 Task: In the  document  Dance.doc ,insert the clipart between heading and points ' search for vegetabels ' and adjust the shape height to  '3.1''
Action: Mouse moved to (298, 202)
Screenshot: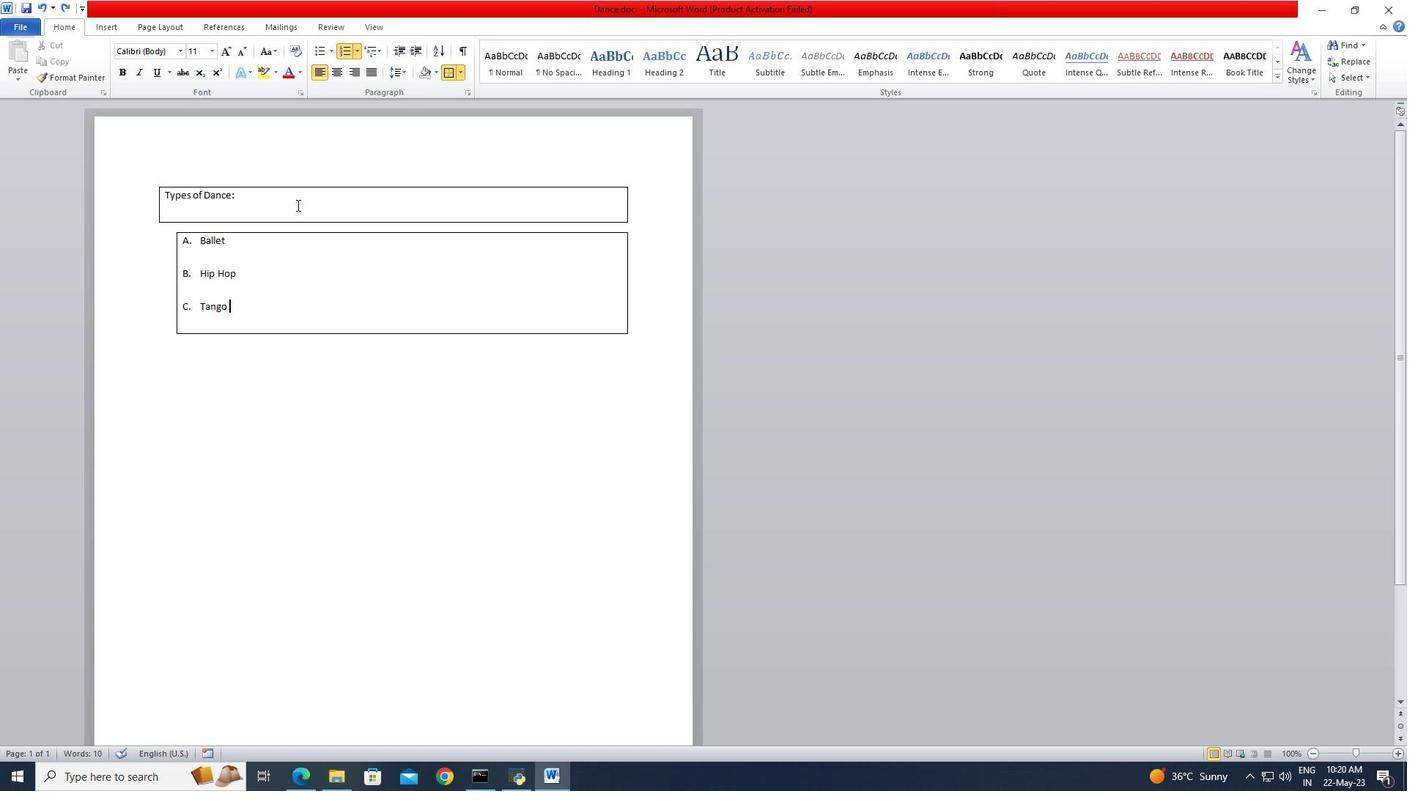 
Action: Mouse pressed left at (298, 202)
Screenshot: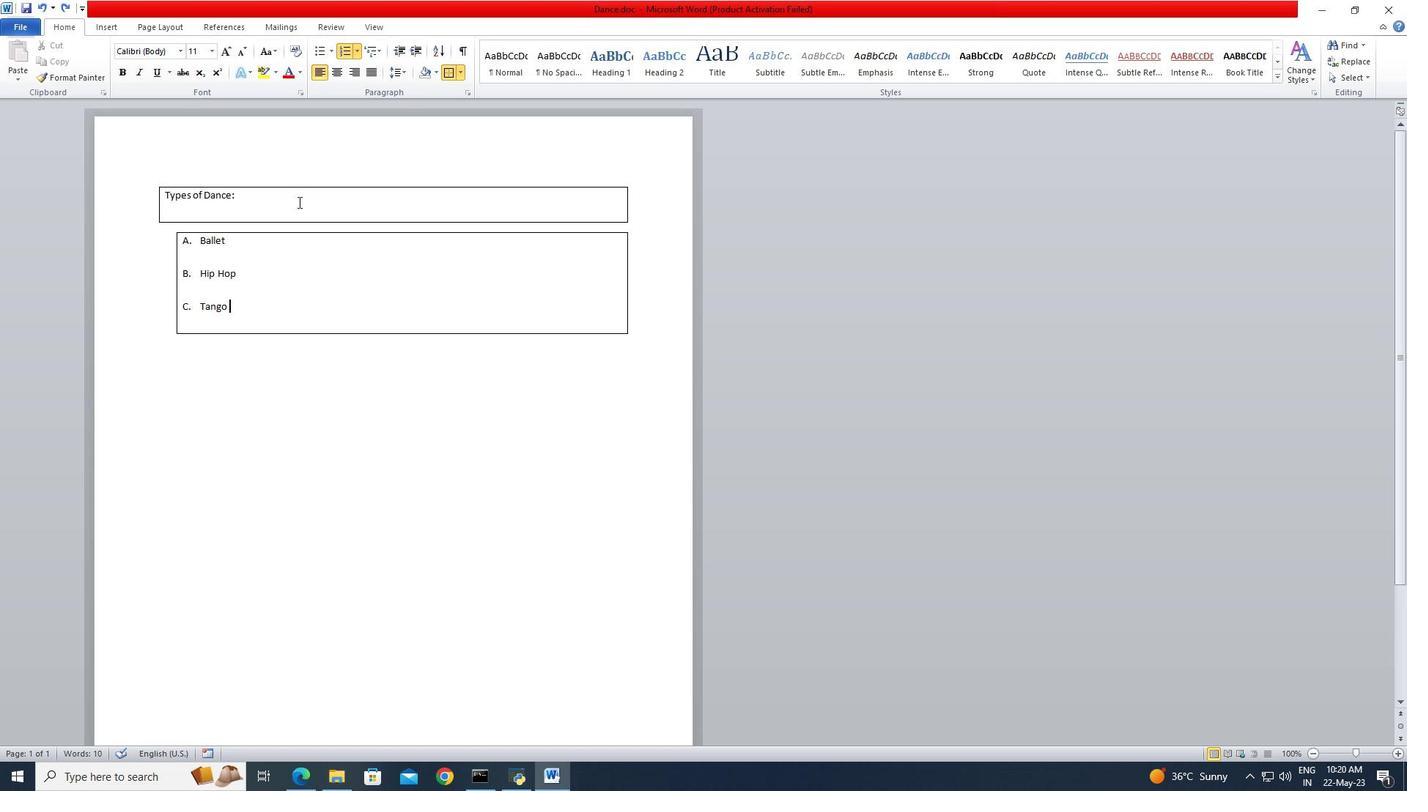 
Action: Mouse moved to (288, 188)
Screenshot: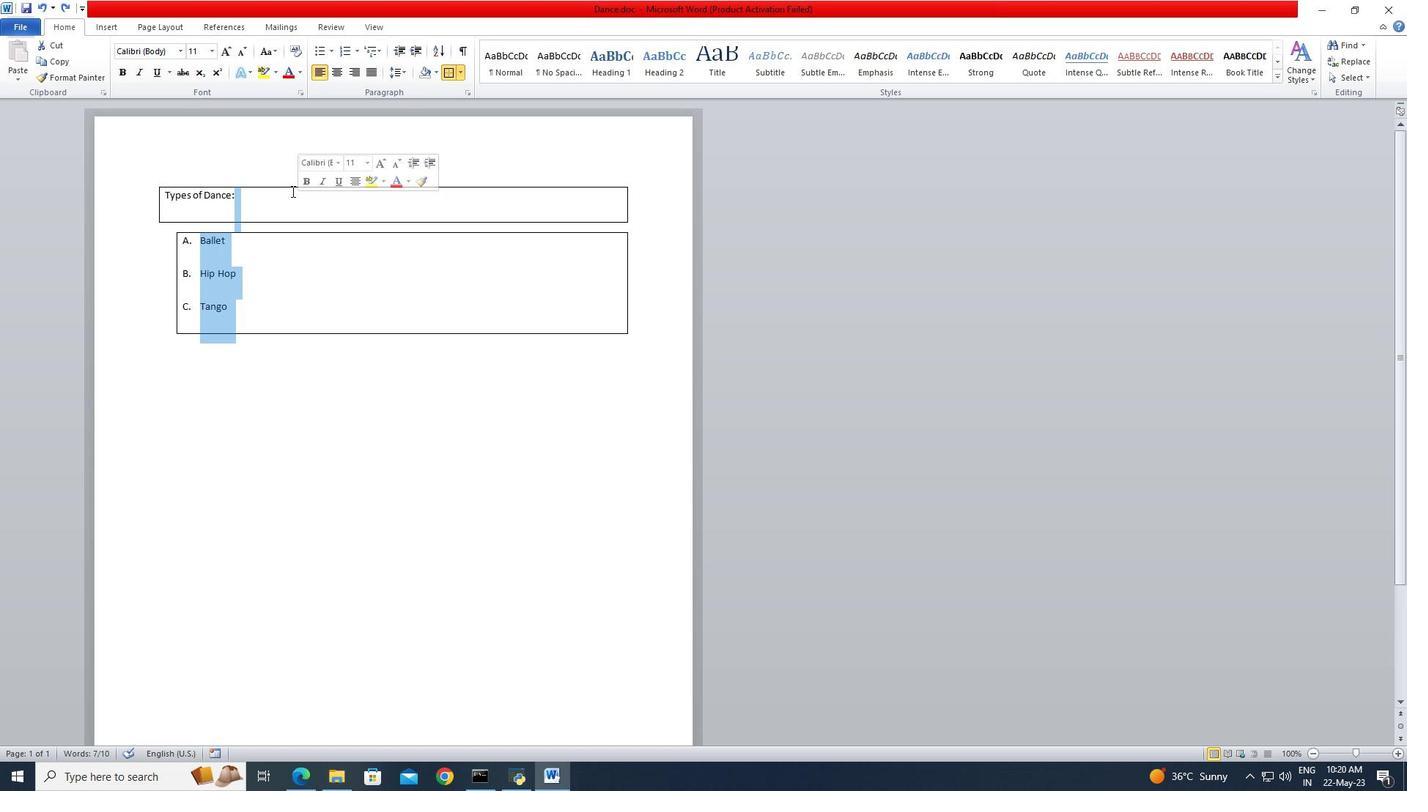 
Action: Mouse pressed left at (288, 188)
Screenshot: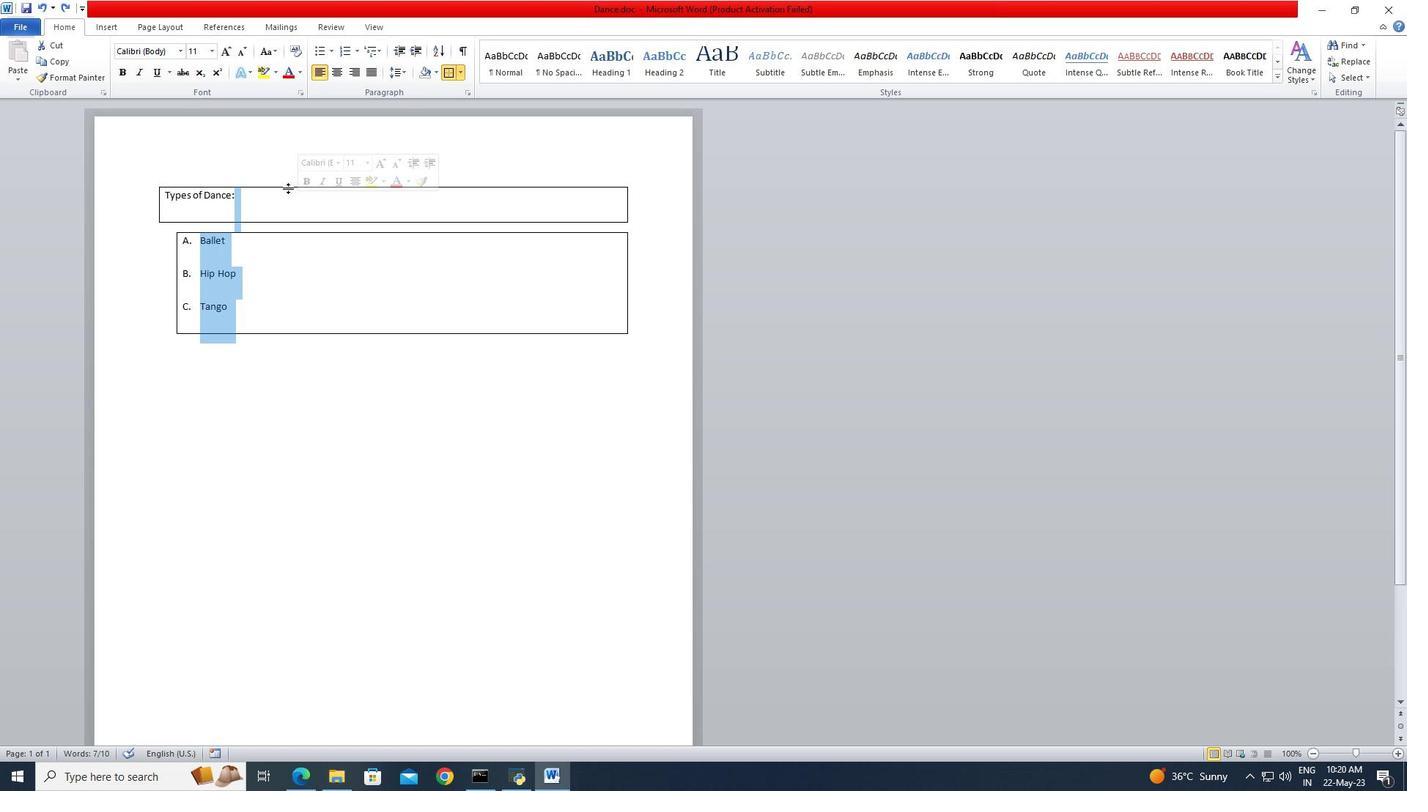 
Action: Mouse moved to (291, 198)
Screenshot: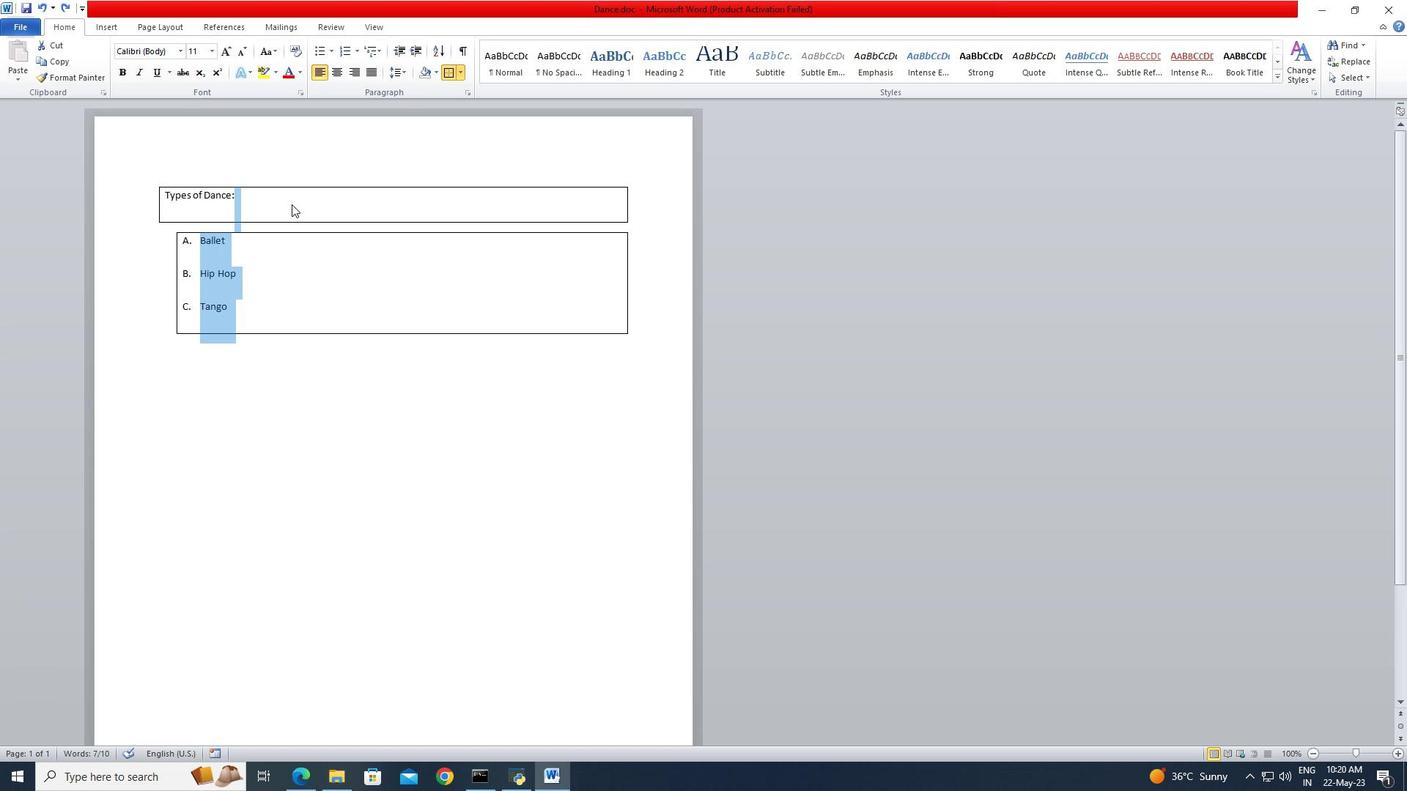 
Action: Mouse pressed left at (291, 198)
Screenshot: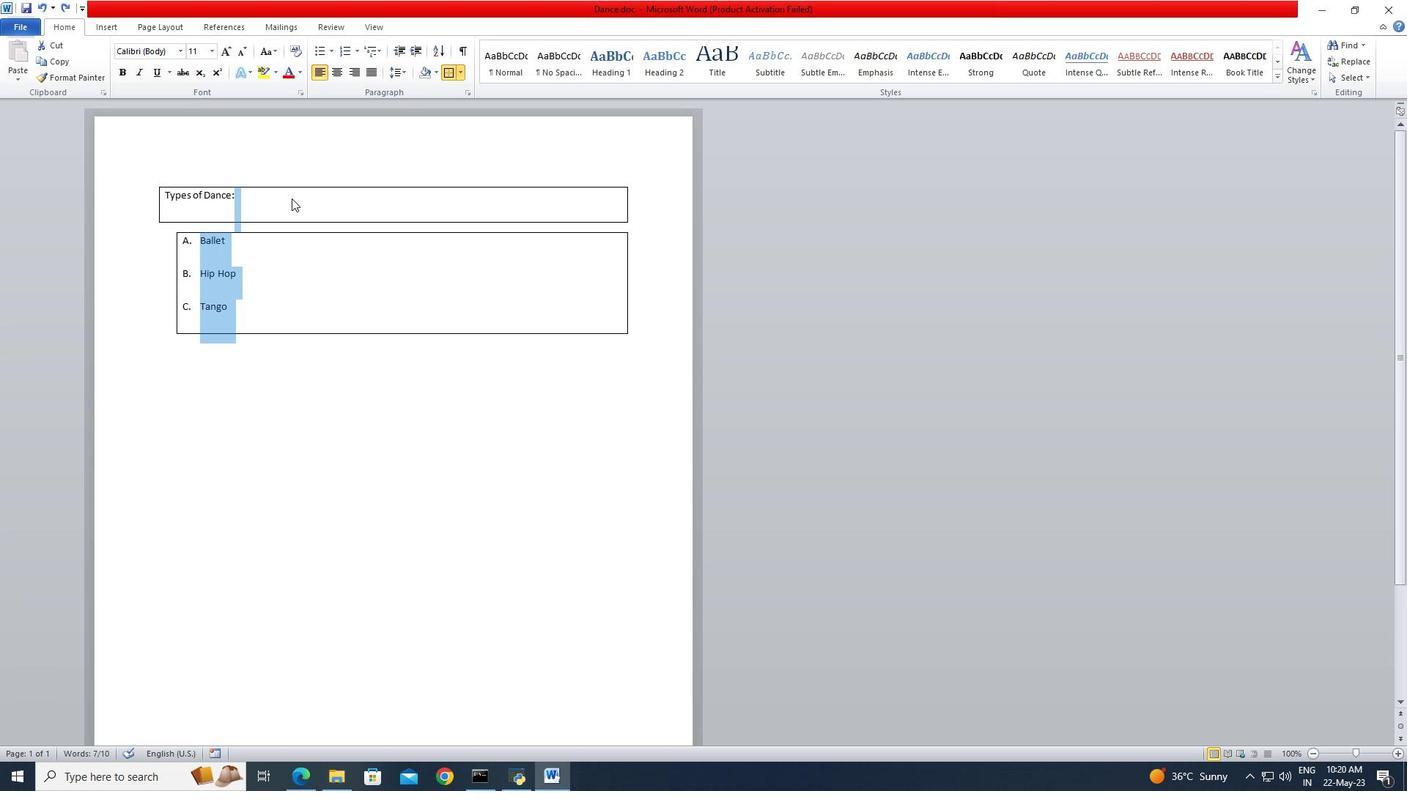 
Action: Key pressed <Key.enter>
Screenshot: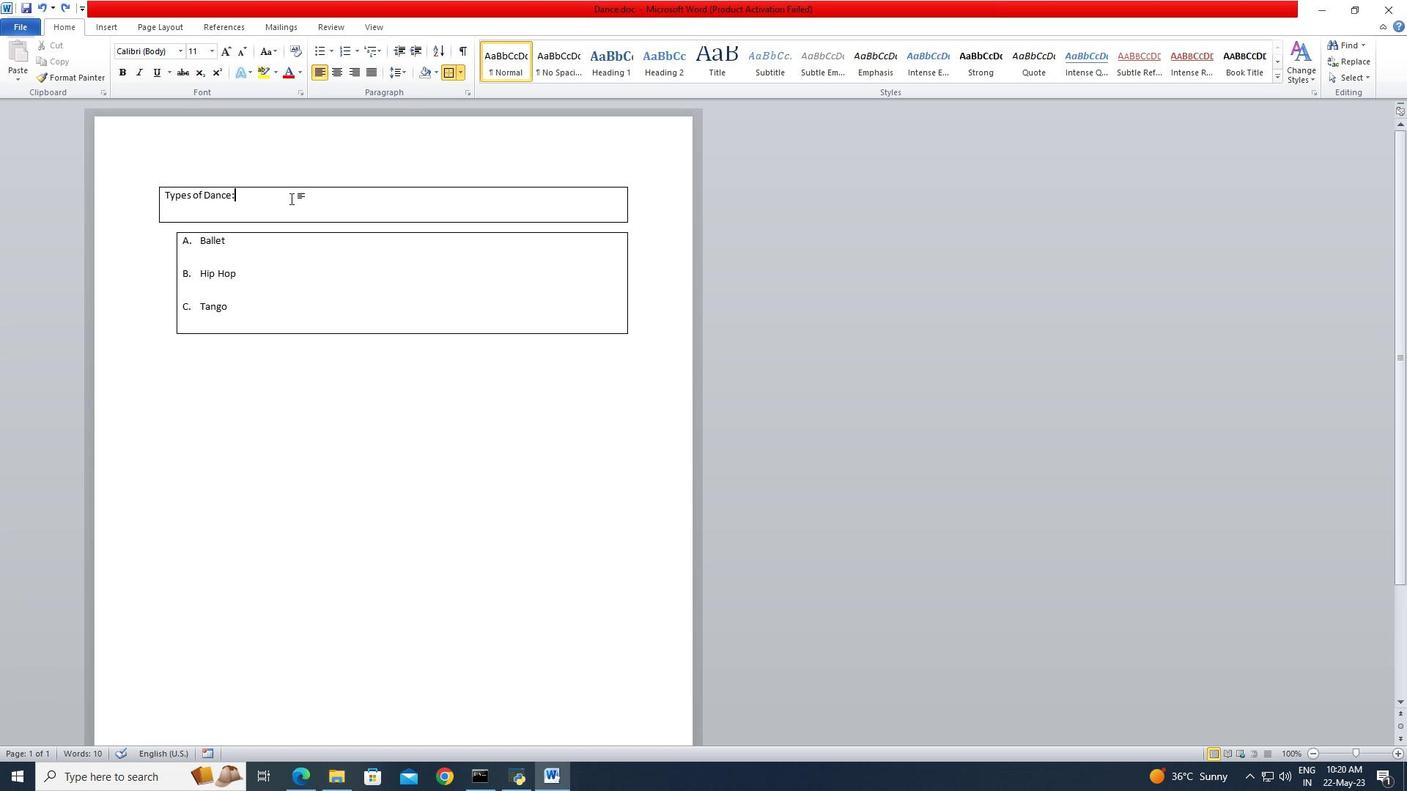 
Action: Mouse moved to (105, 22)
Screenshot: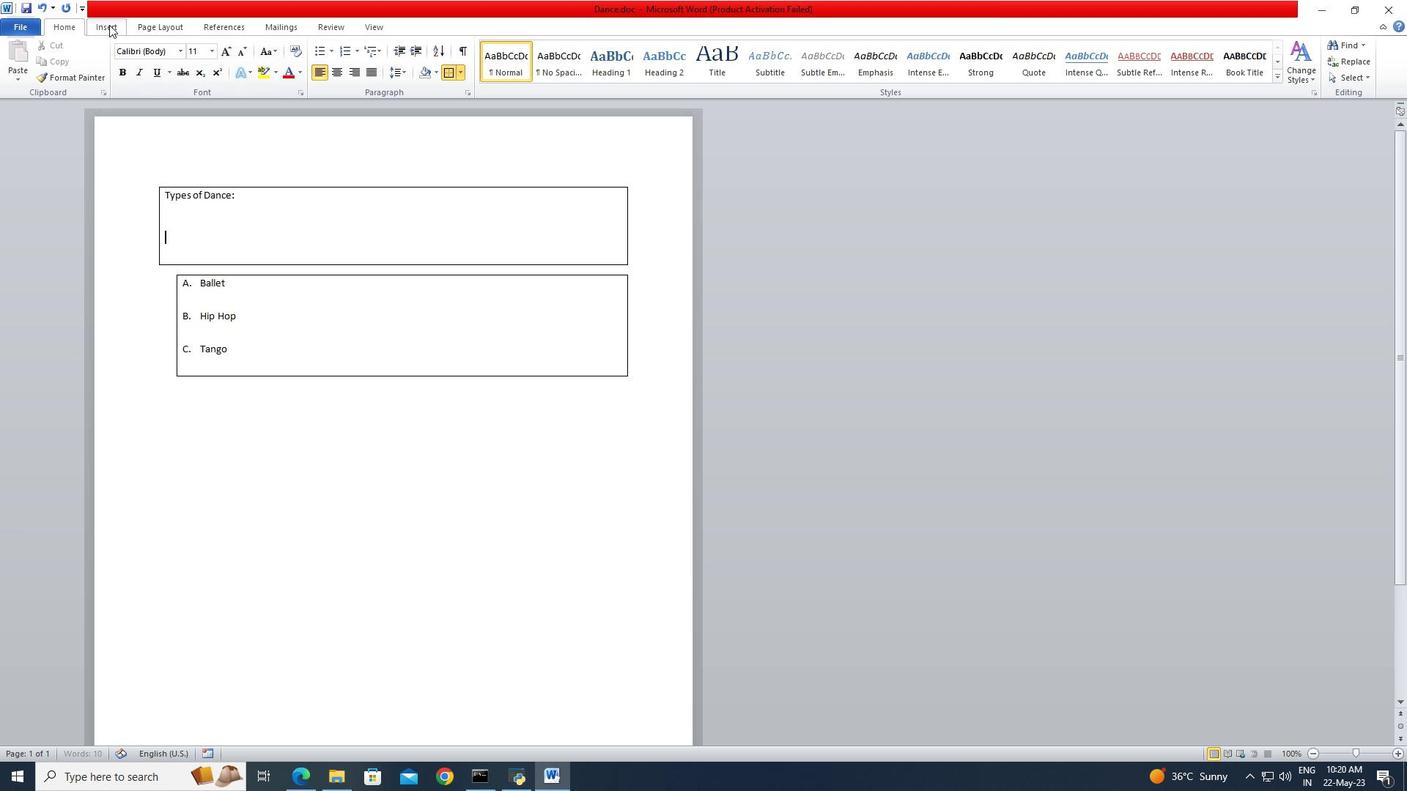 
Action: Mouse pressed left at (105, 22)
Screenshot: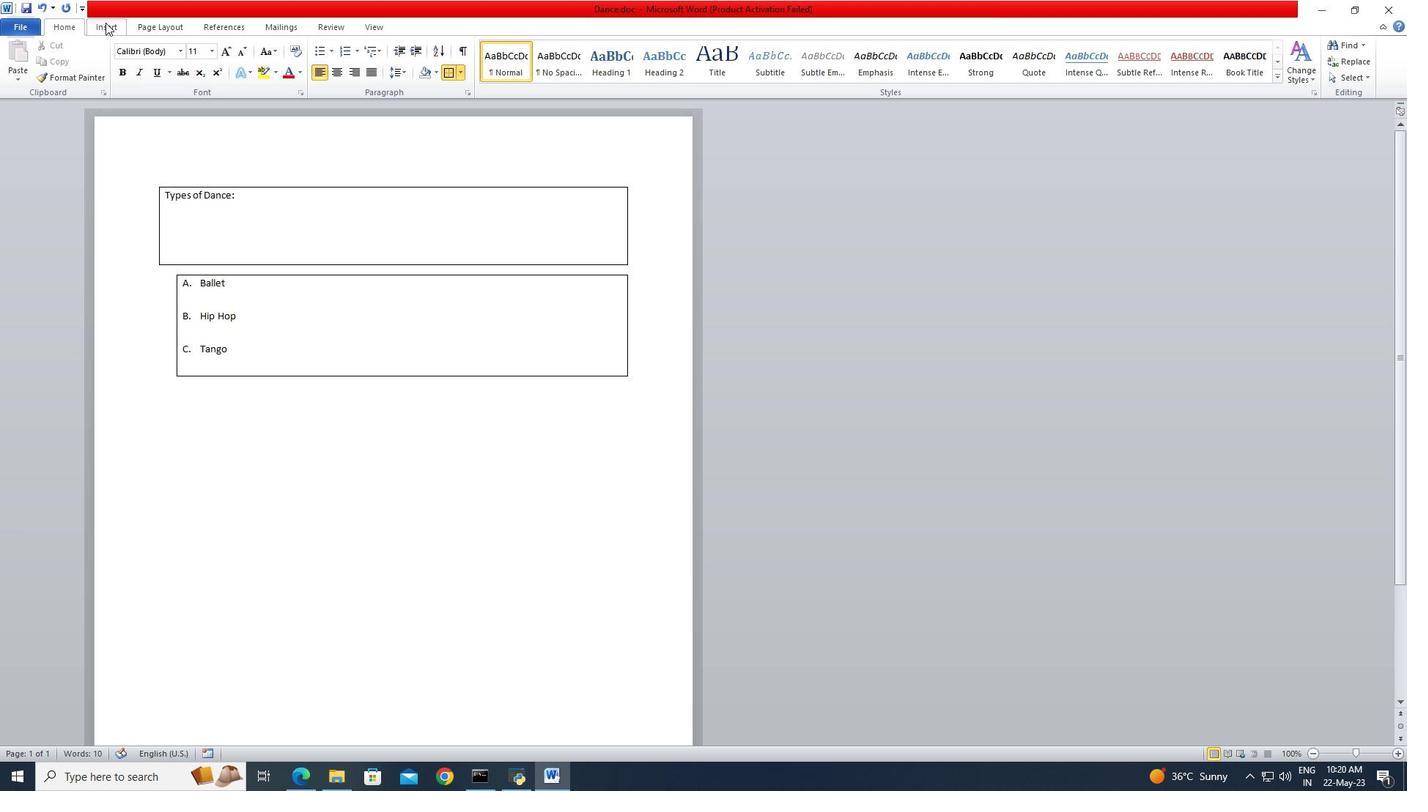 
Action: Mouse moved to (181, 75)
Screenshot: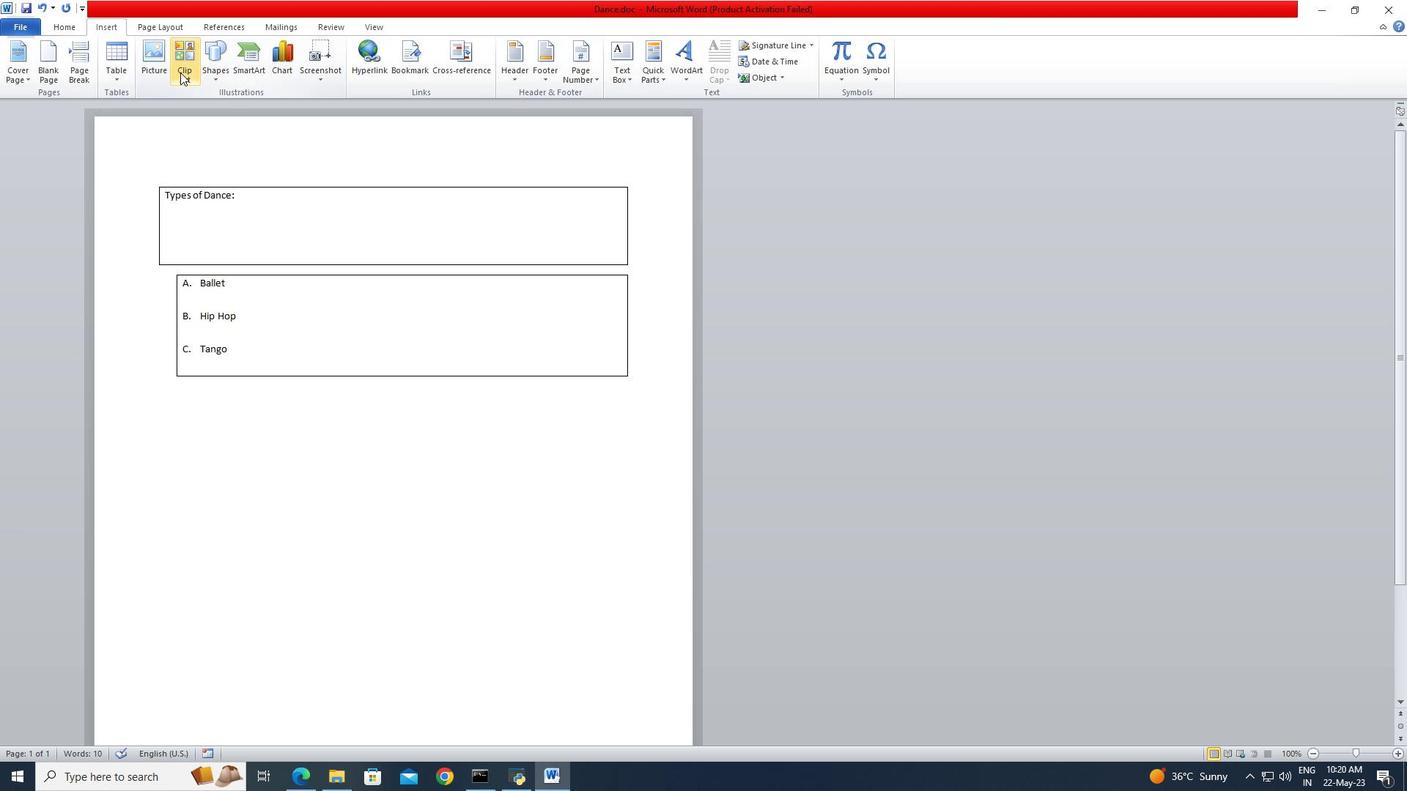 
Action: Mouse pressed left at (181, 75)
Screenshot: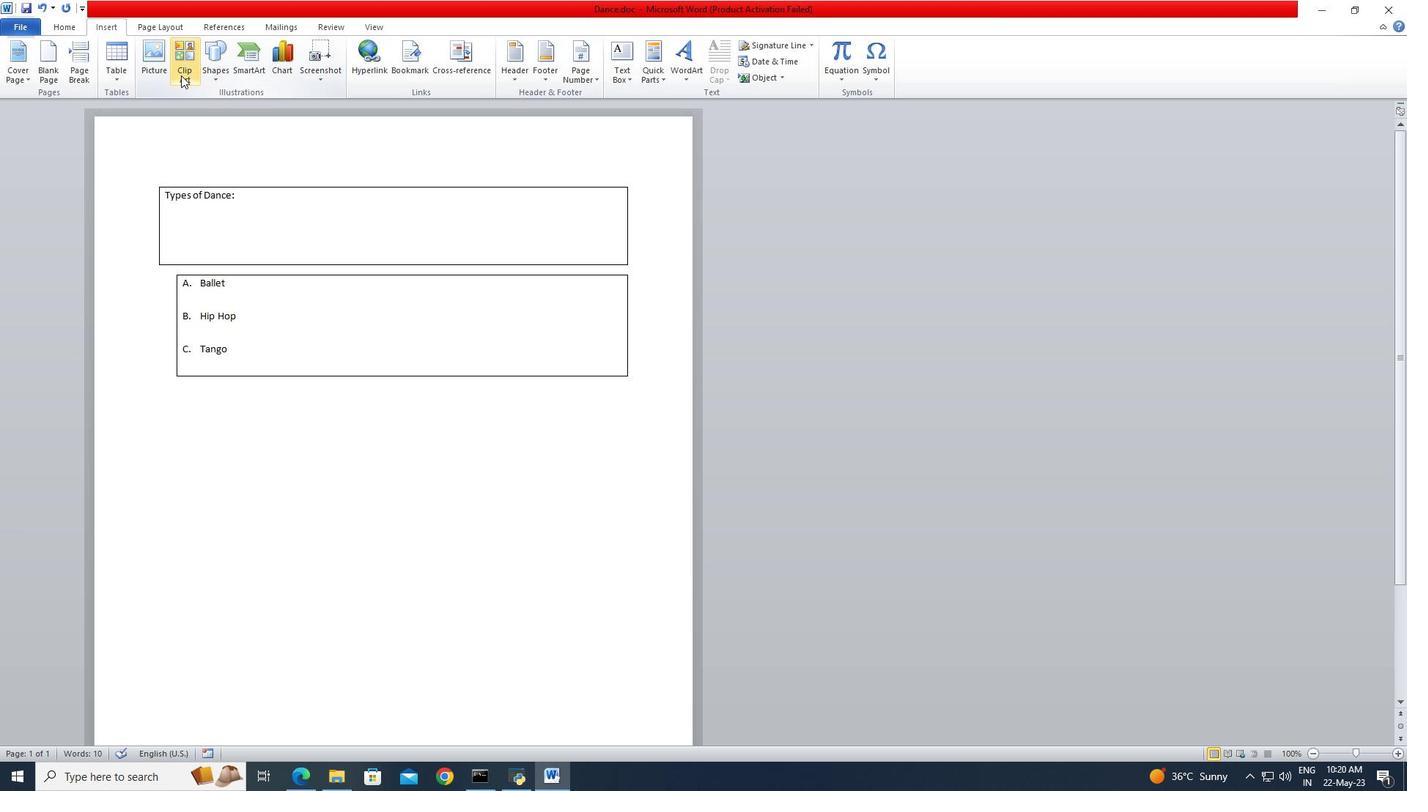 
Action: Mouse moved to (1240, 142)
Screenshot: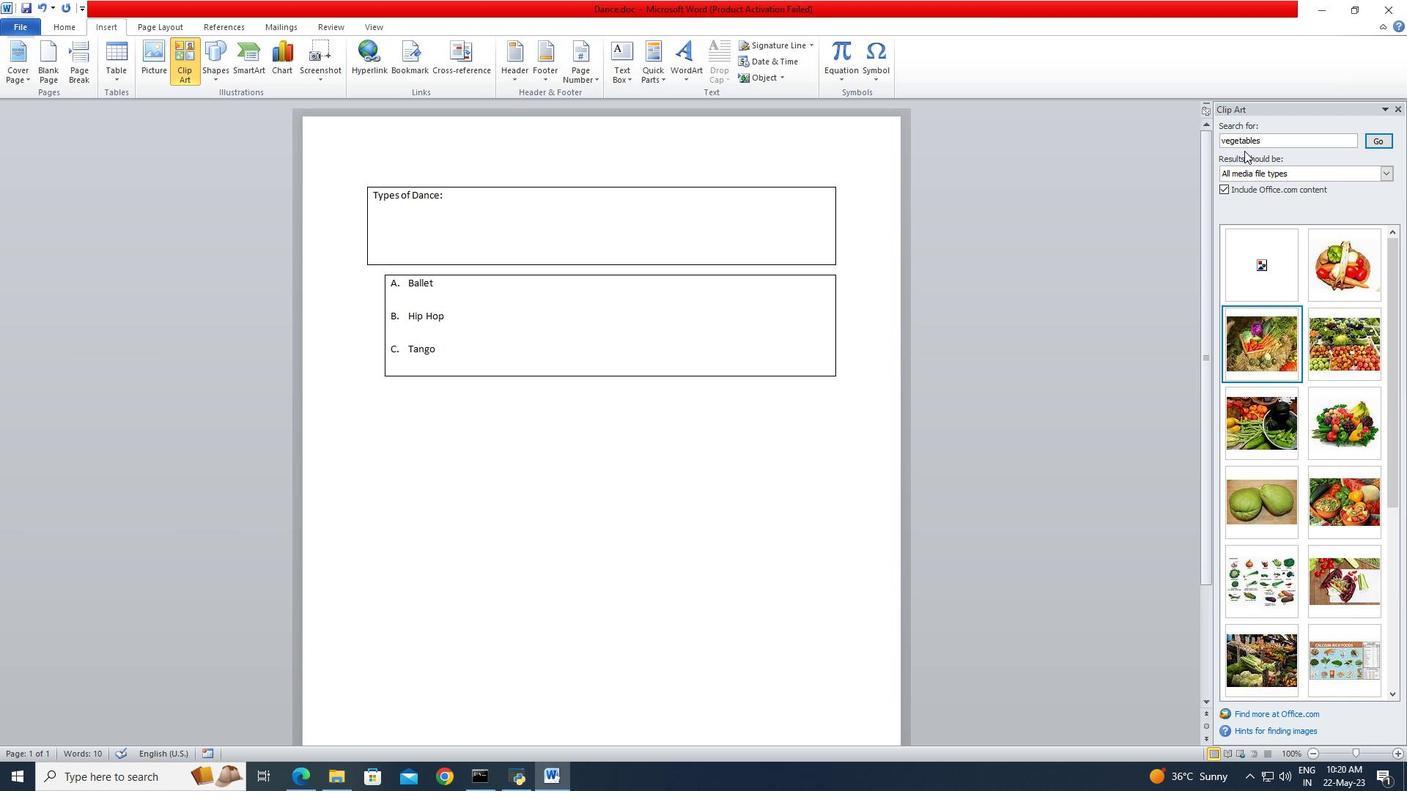 
Action: Mouse pressed left at (1240, 142)
Screenshot: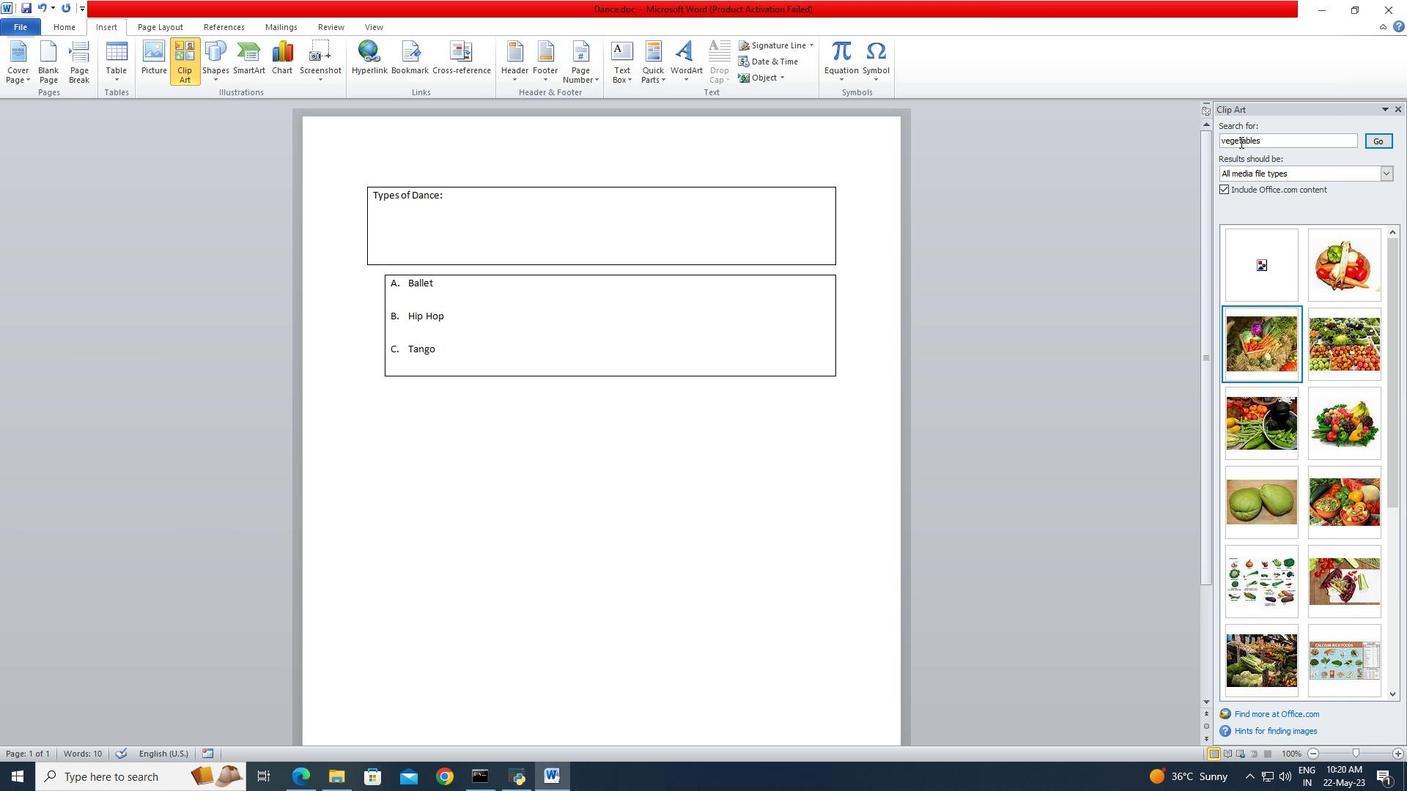 
Action: Mouse pressed left at (1240, 142)
Screenshot: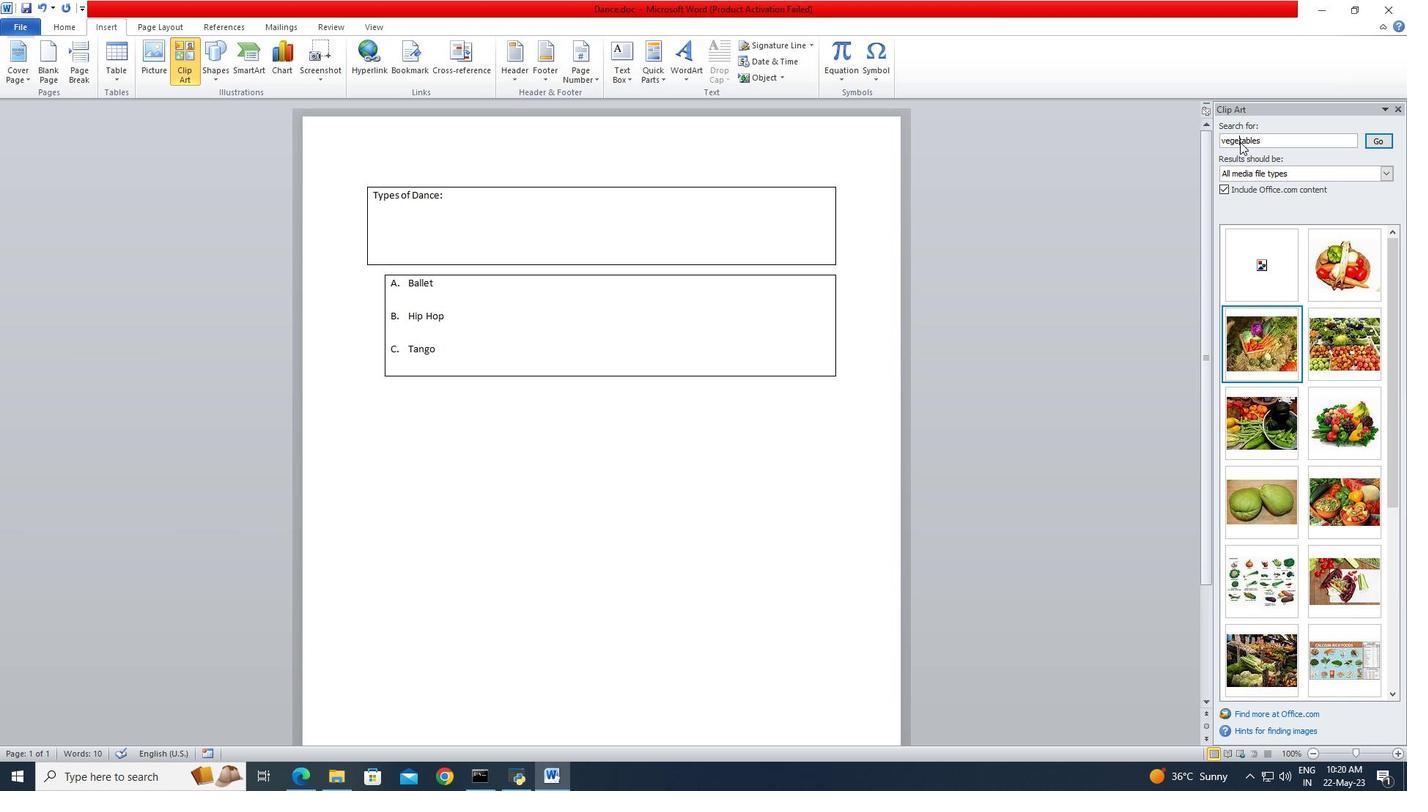 
Action: Mouse moved to (1236, 140)
Screenshot: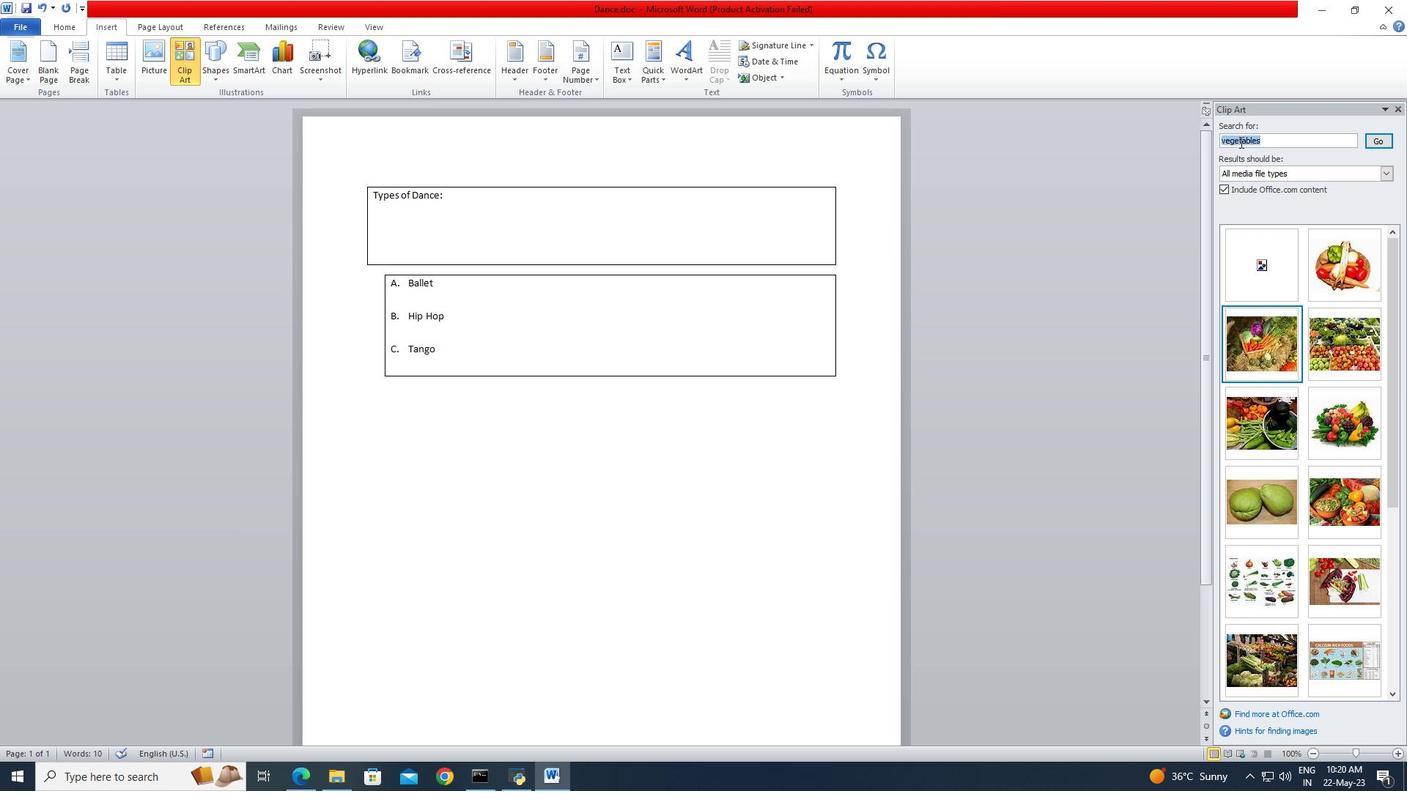 
Action: Key pressed v
Screenshot: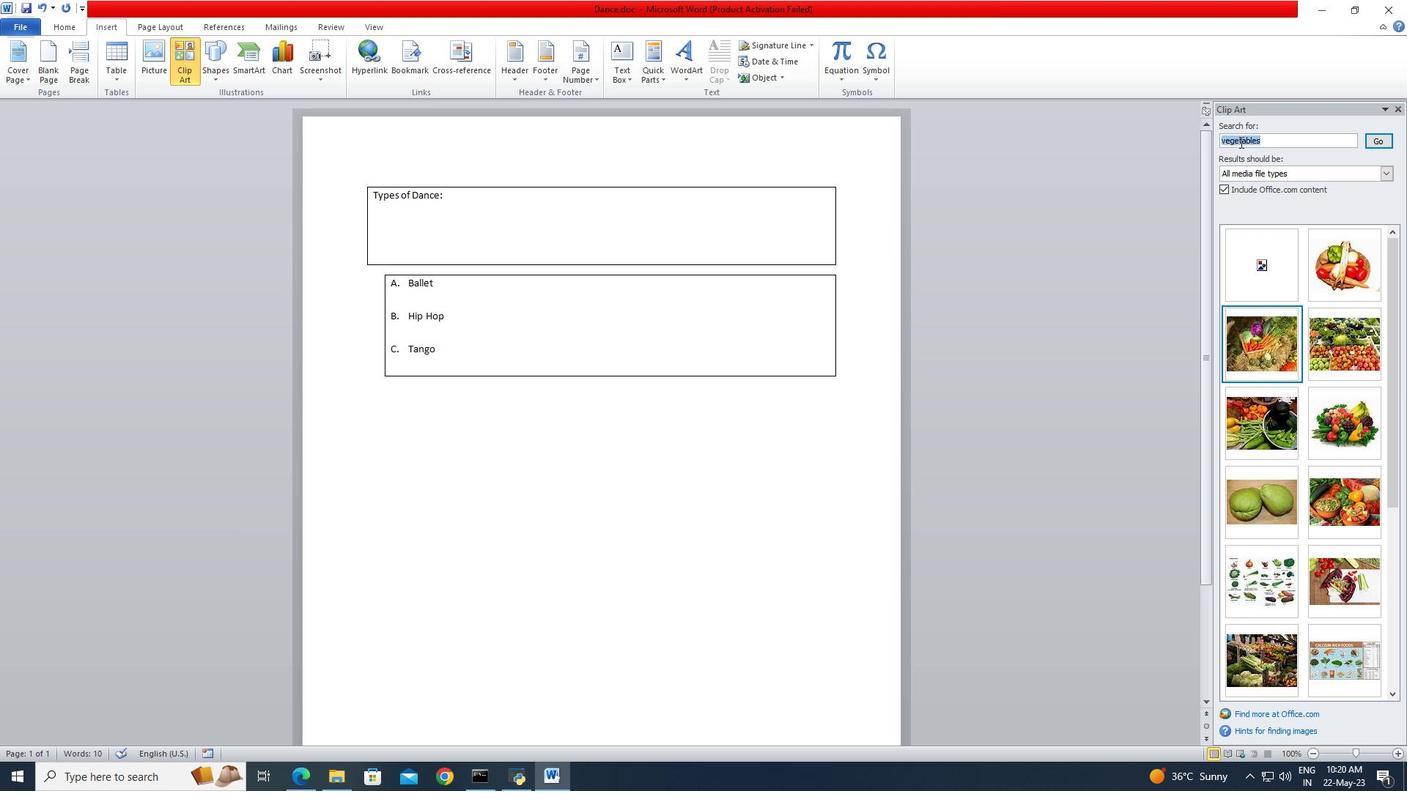 
Action: Mouse moved to (1232, 140)
Screenshot: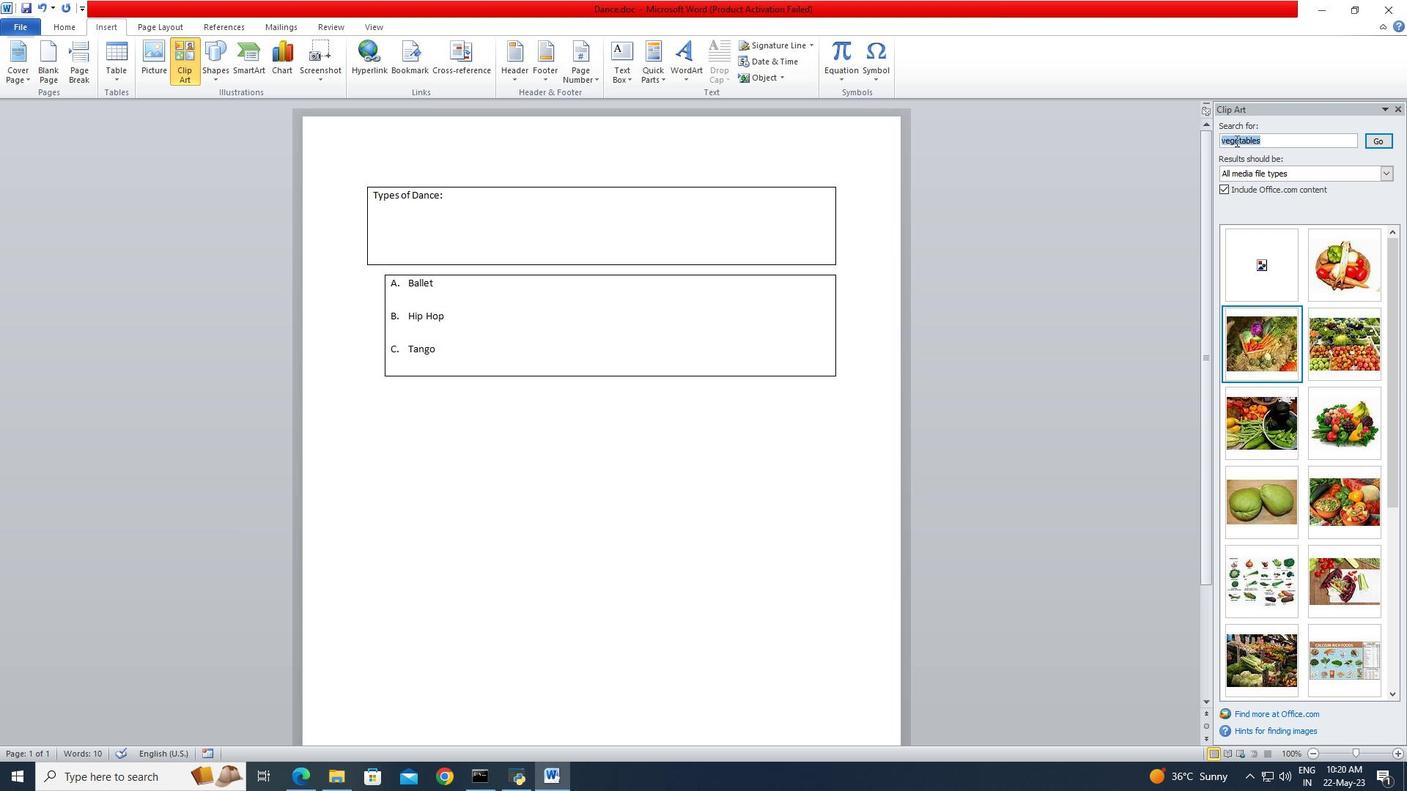 
Action: Key pressed egetabels<Key.enter>
Screenshot: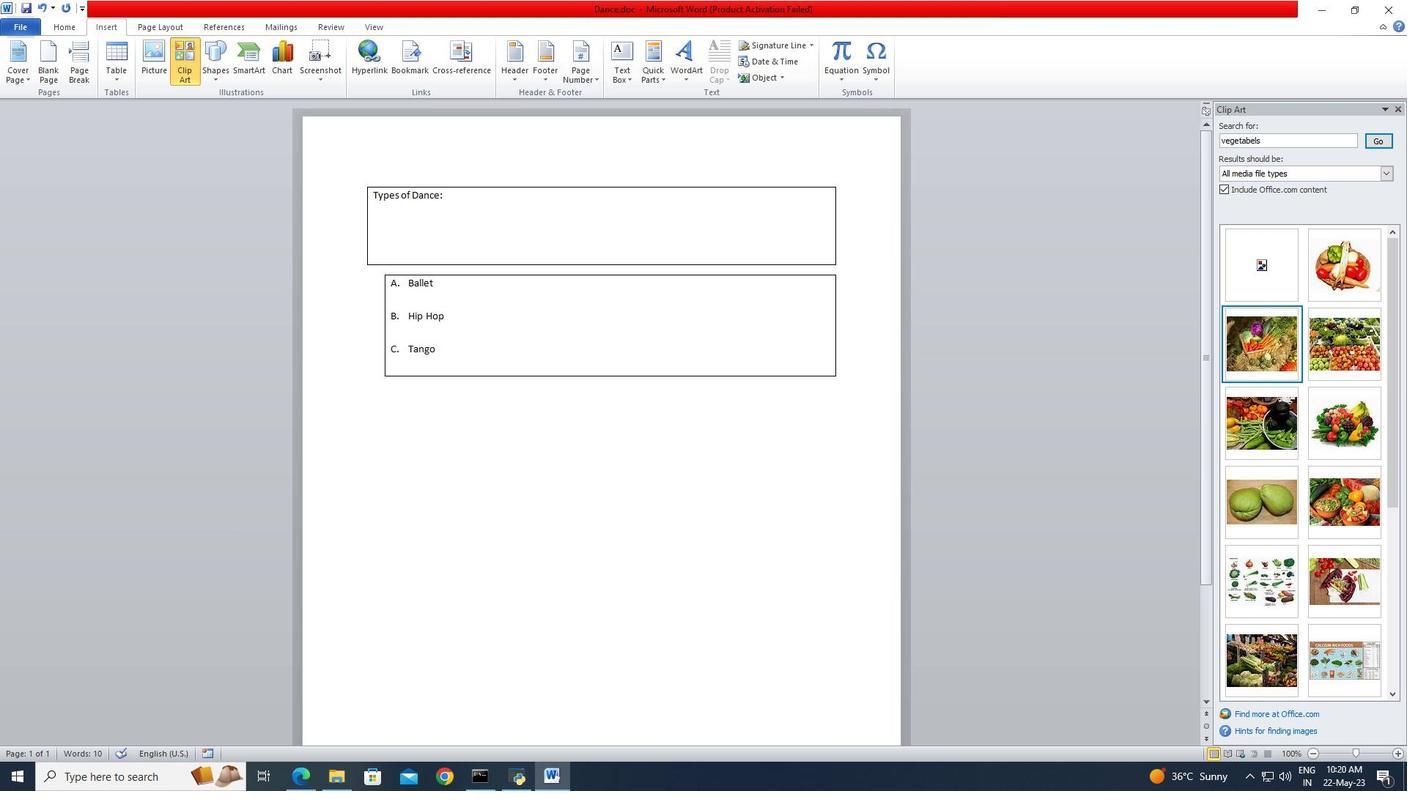 
Action: Mouse moved to (1282, 340)
Screenshot: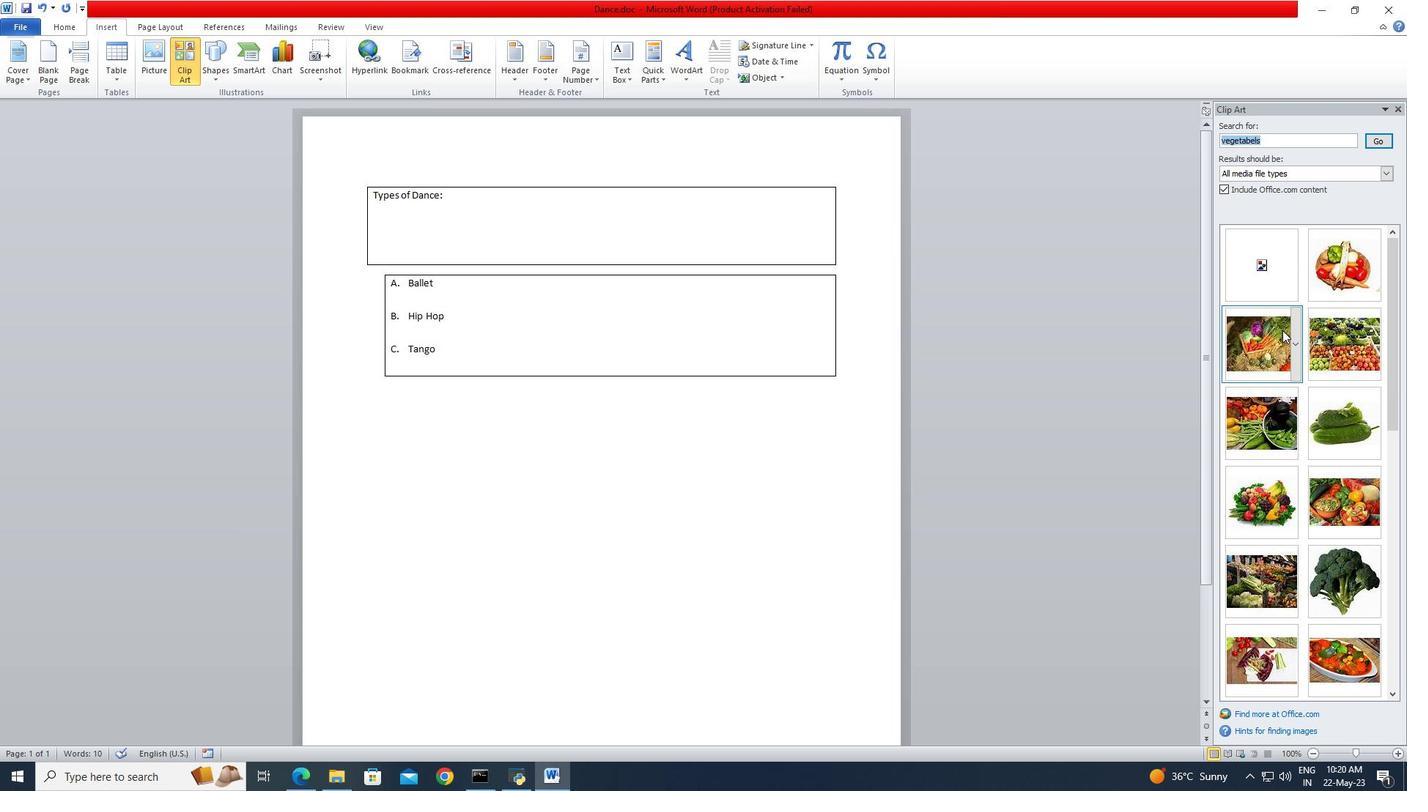 
Action: Mouse pressed left at (1282, 340)
Screenshot: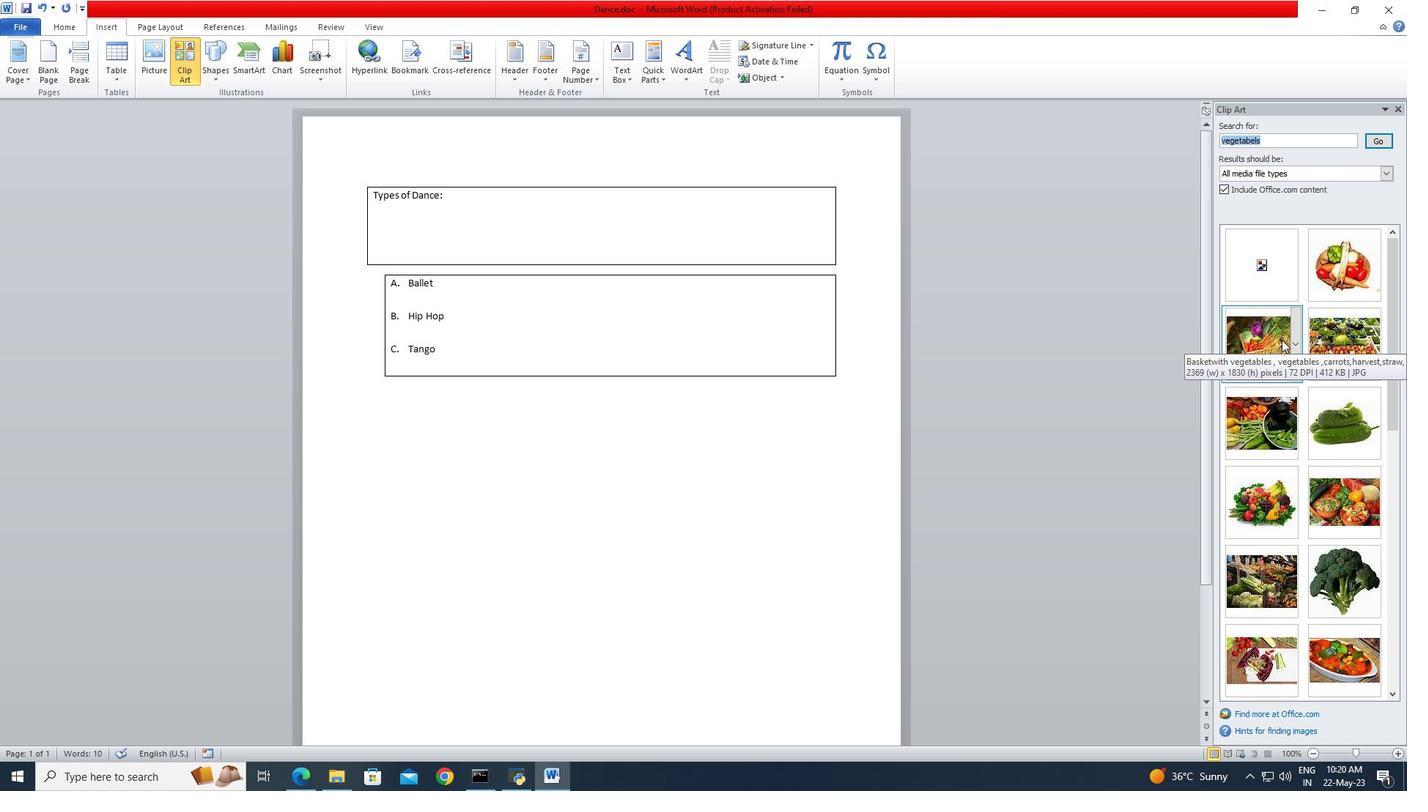 
Action: Mouse pressed left at (1282, 340)
Screenshot: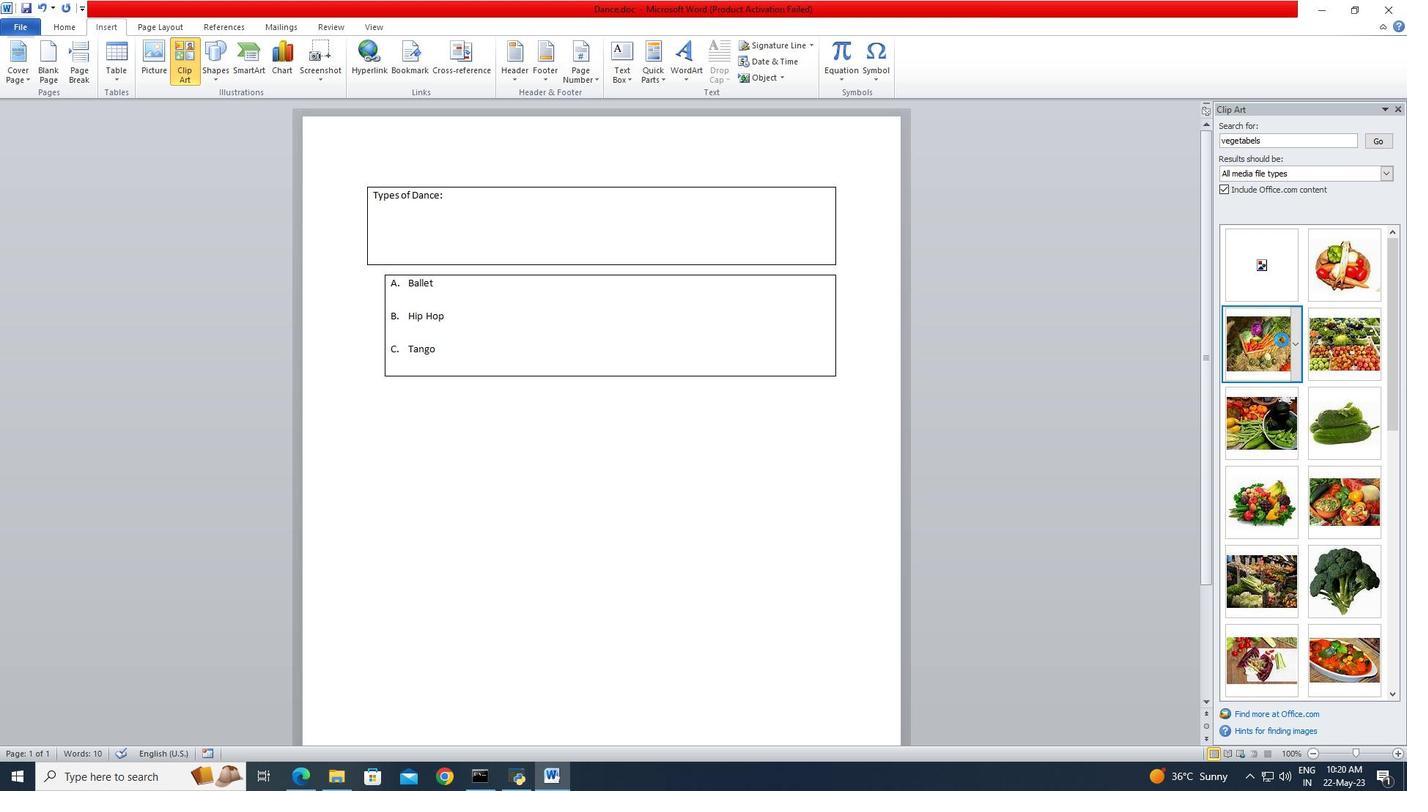
Action: Mouse moved to (1367, 53)
Screenshot: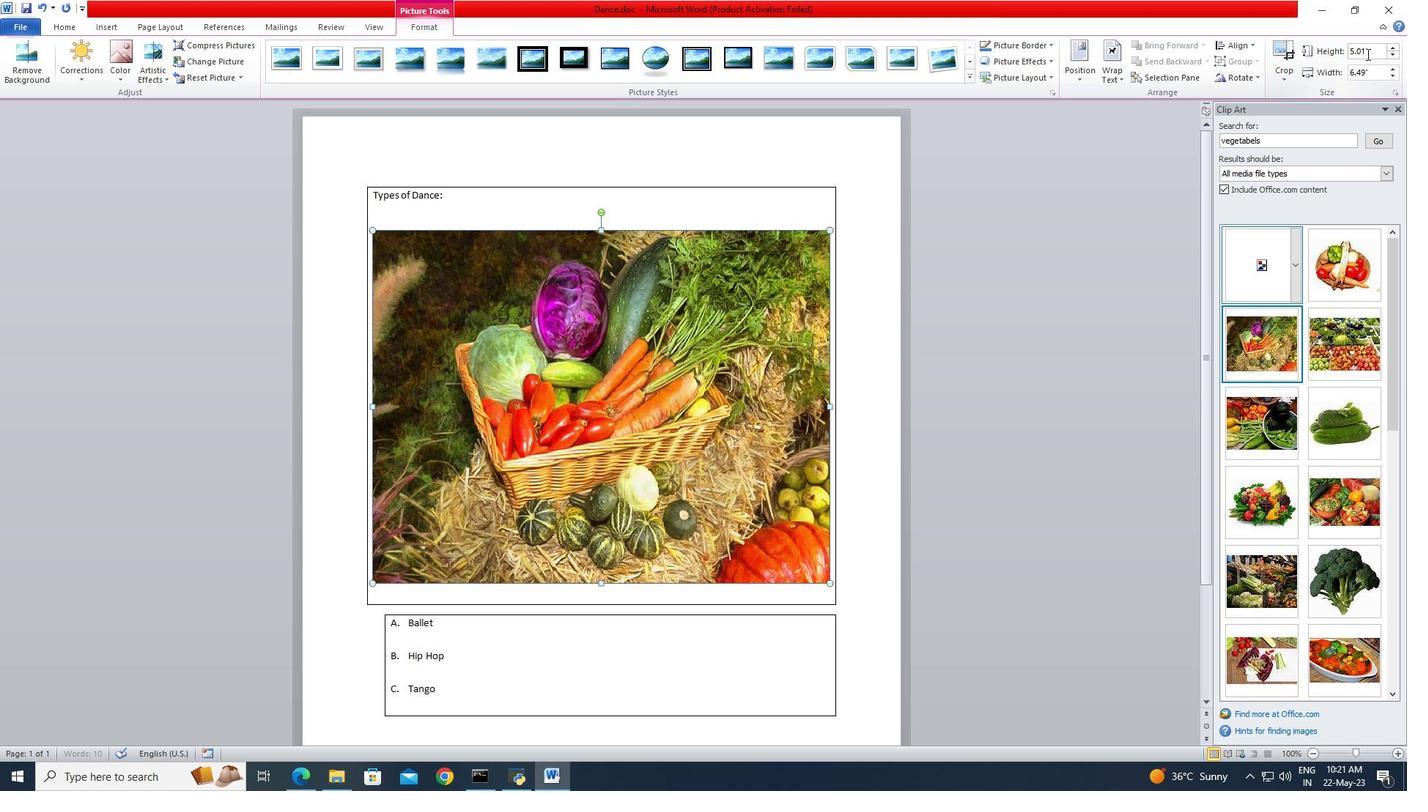 
Action: Mouse pressed left at (1367, 53)
Screenshot: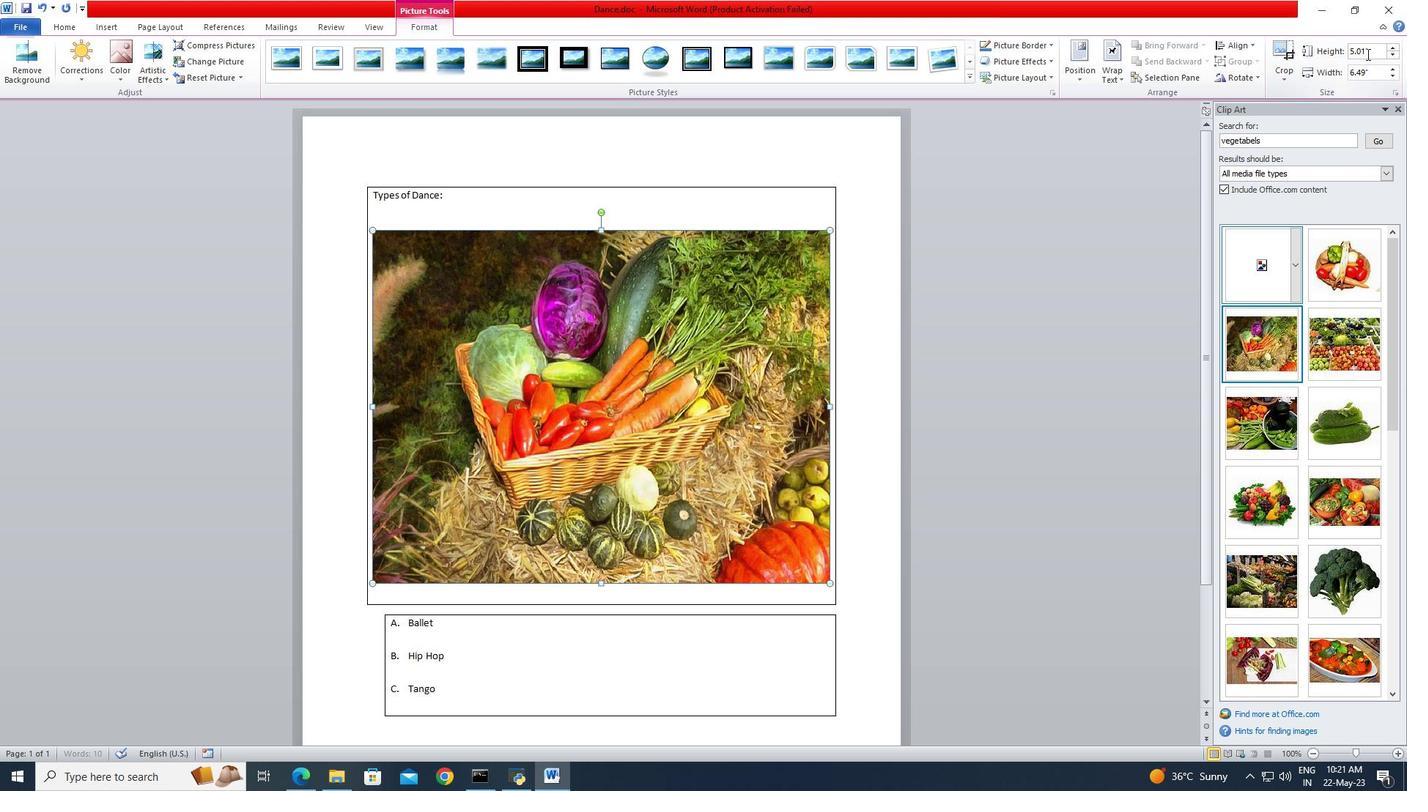 
Action: Key pressed 3.1<Key.enter>
Screenshot: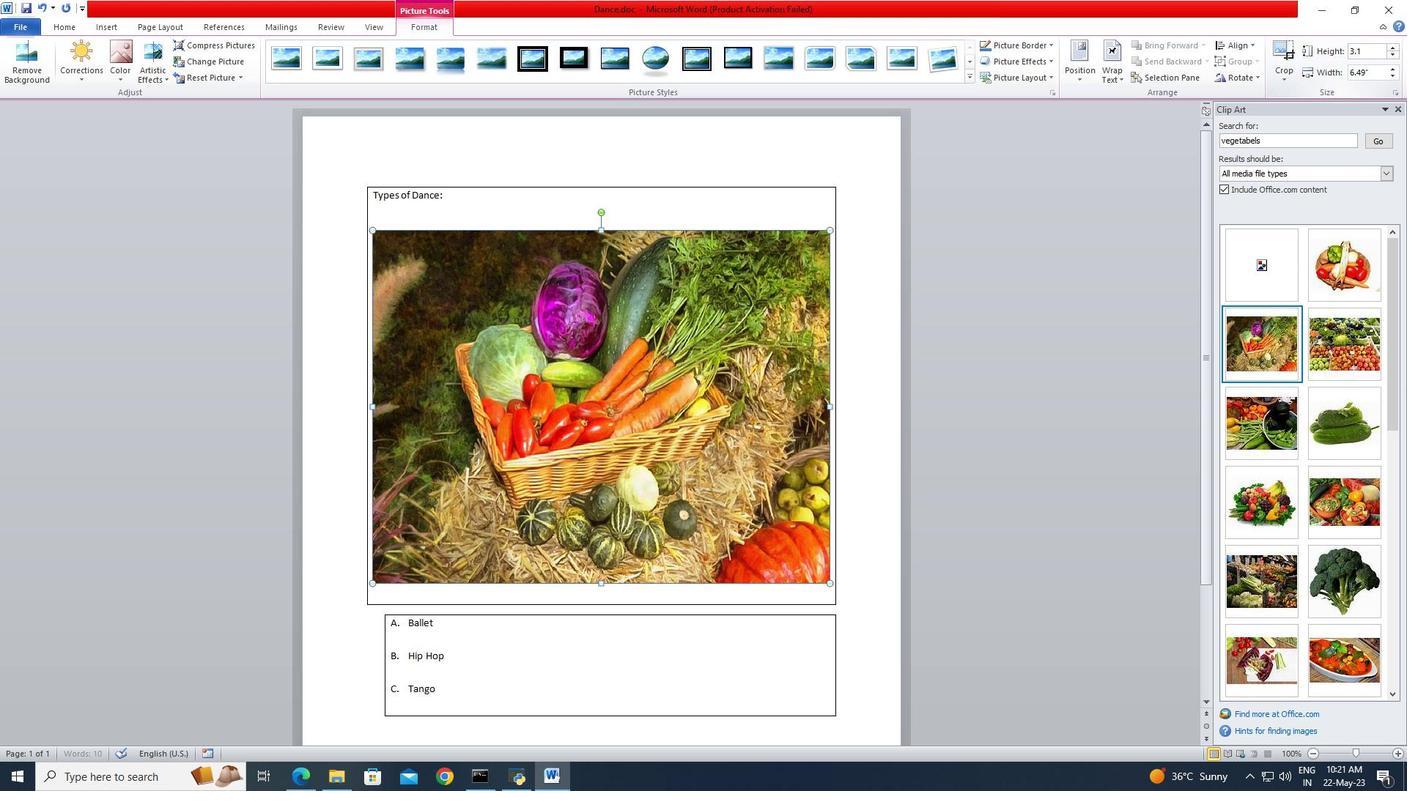 
Action: Mouse moved to (621, 303)
Screenshot: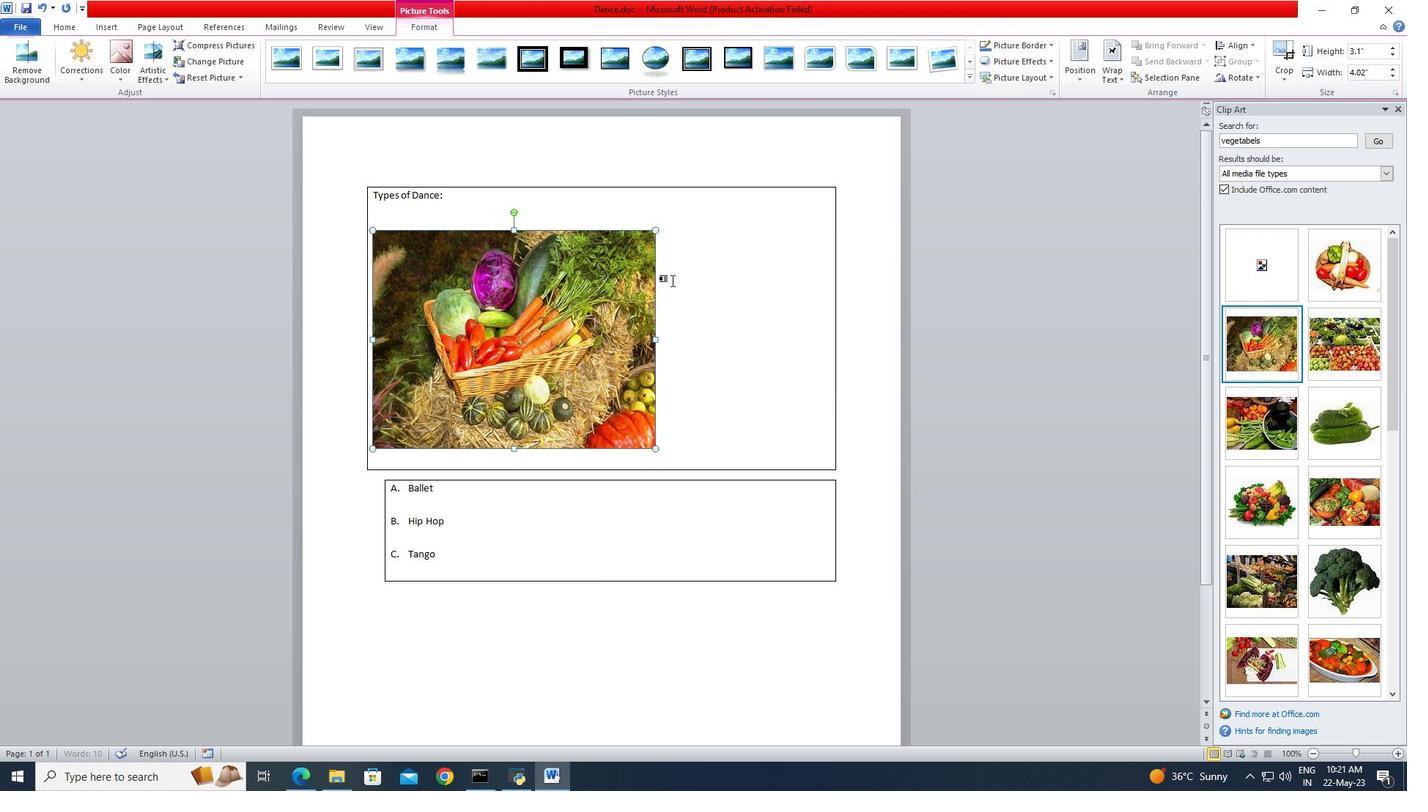 
